 Task: Sort the products by price (lowest first).
Action: Mouse moved to (54, 283)
Screenshot: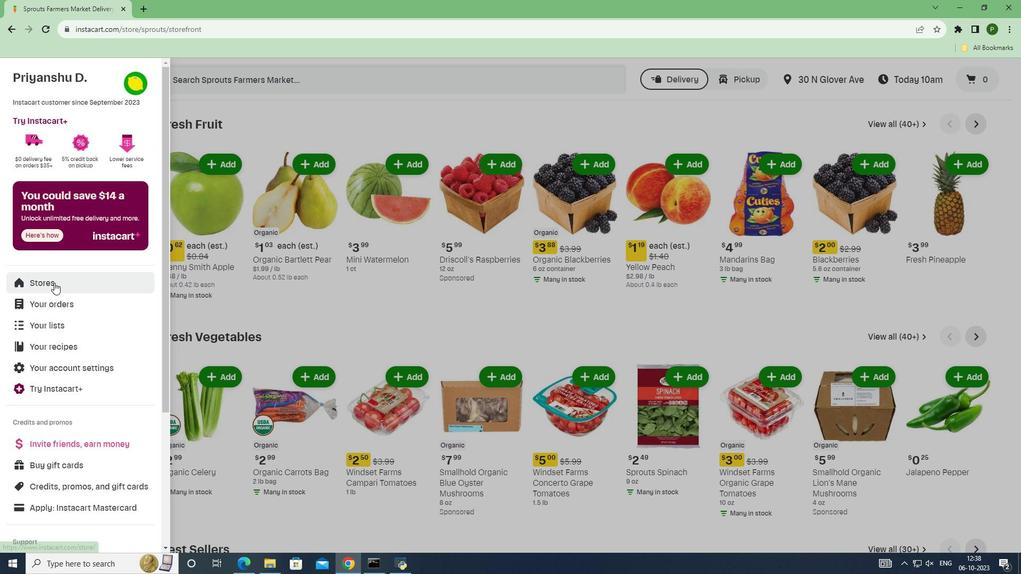 
Action: Mouse pressed left at (54, 283)
Screenshot: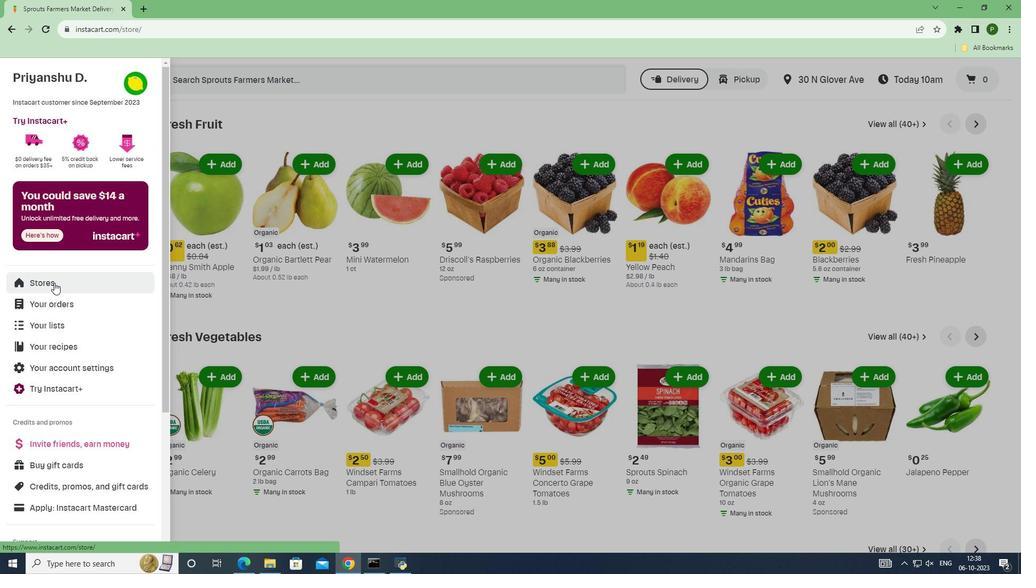 
Action: Mouse moved to (237, 127)
Screenshot: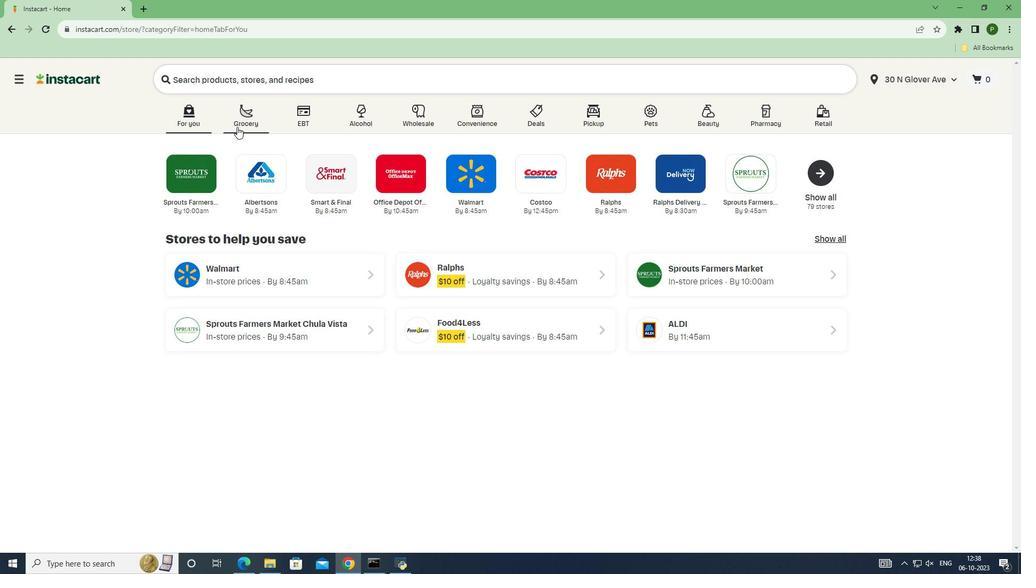 
Action: Mouse pressed left at (237, 127)
Screenshot: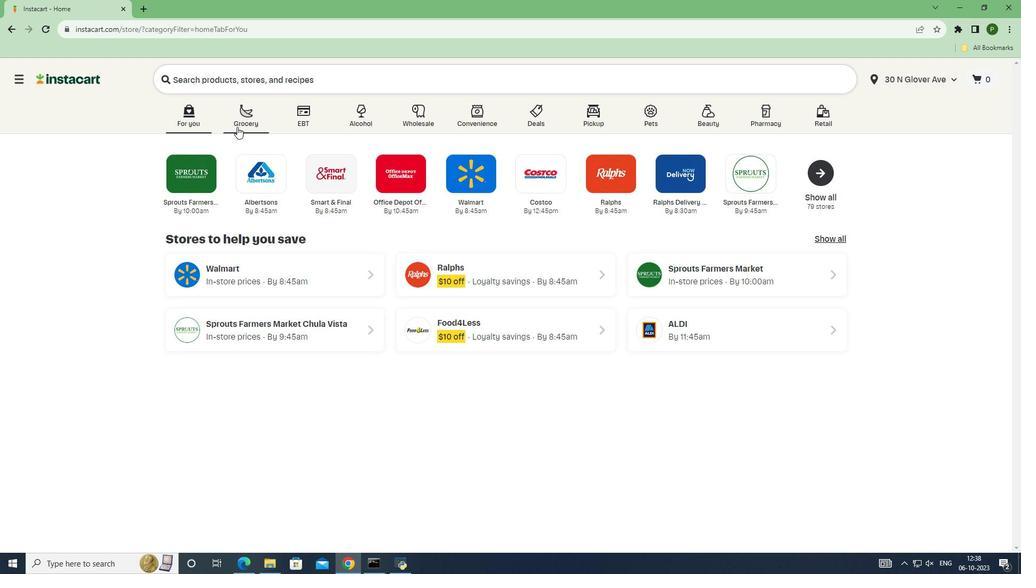 
Action: Mouse moved to (652, 244)
Screenshot: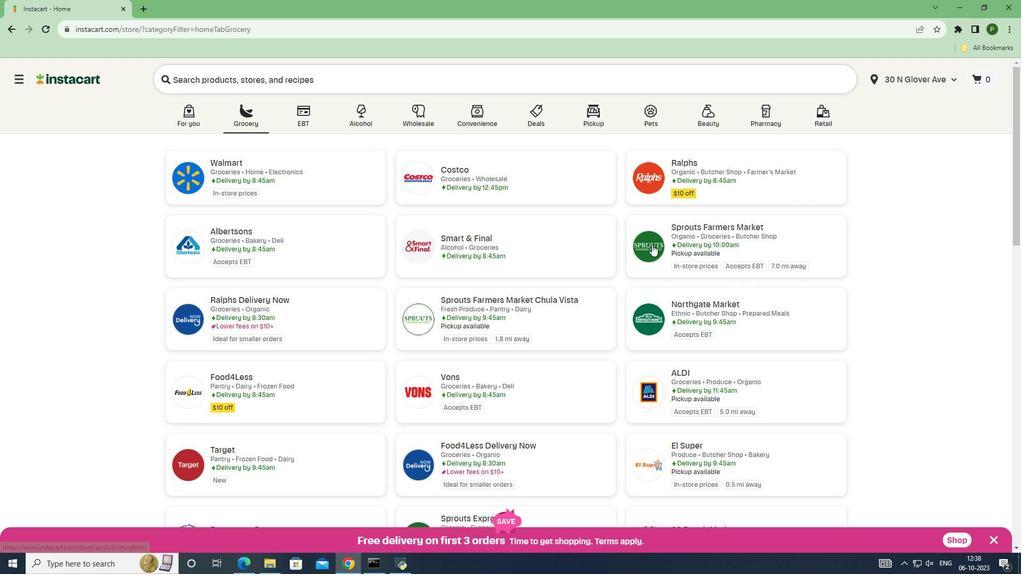 
Action: Mouse pressed left at (652, 244)
Screenshot: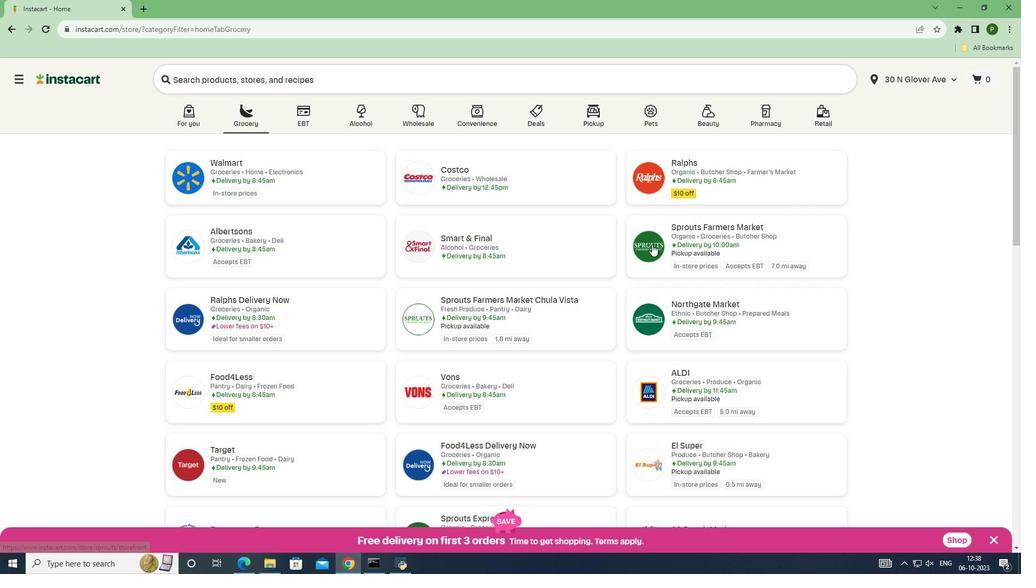 
Action: Mouse moved to (79, 346)
Screenshot: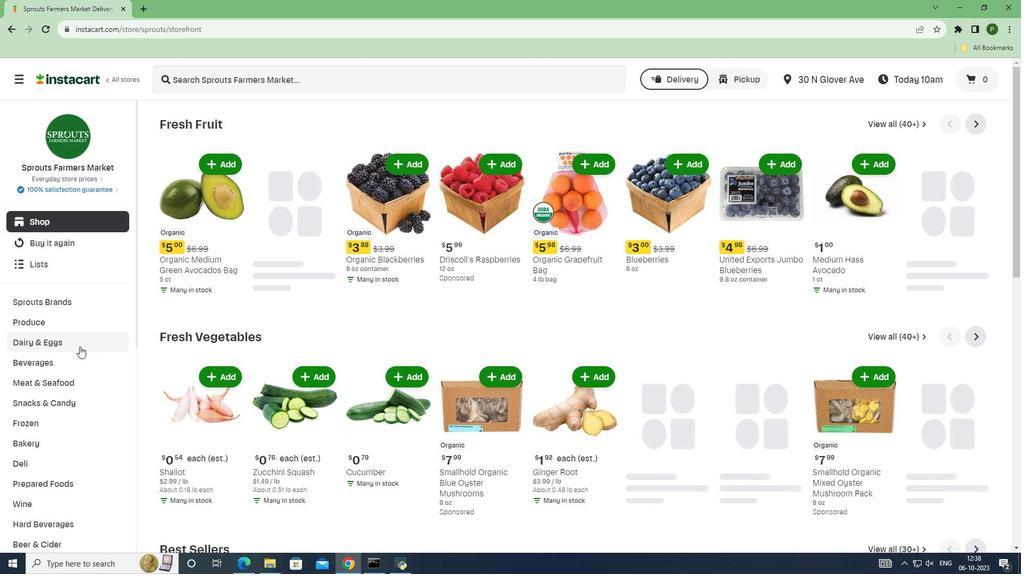 
Action: Mouse pressed left at (79, 346)
Screenshot: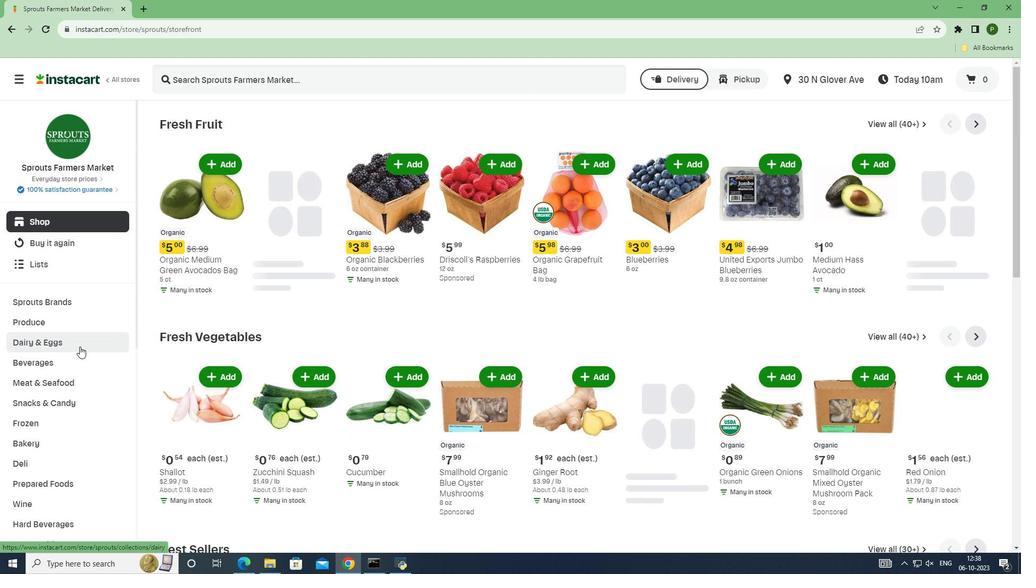 
Action: Mouse moved to (73, 383)
Screenshot: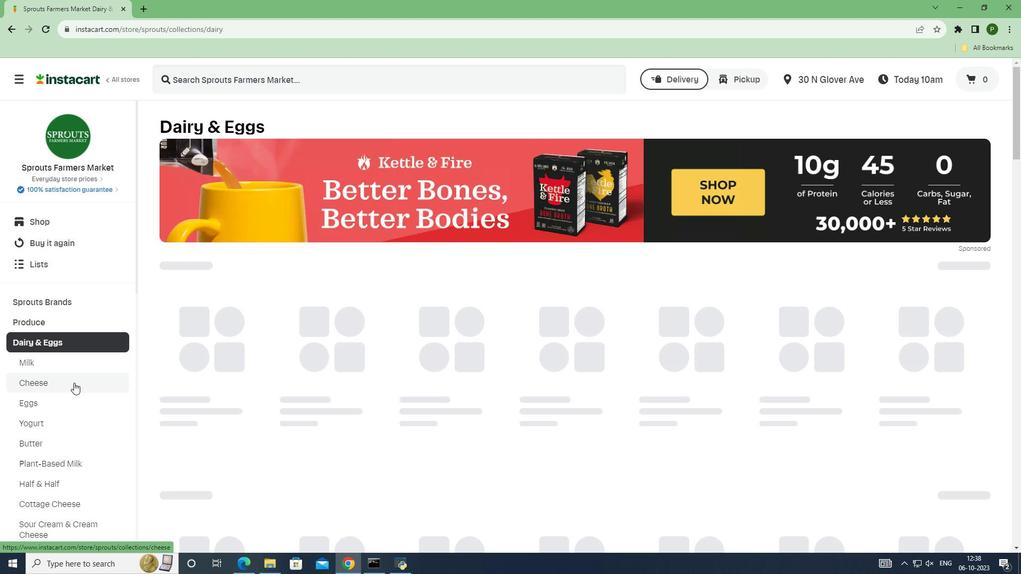 
Action: Mouse pressed left at (73, 383)
Screenshot: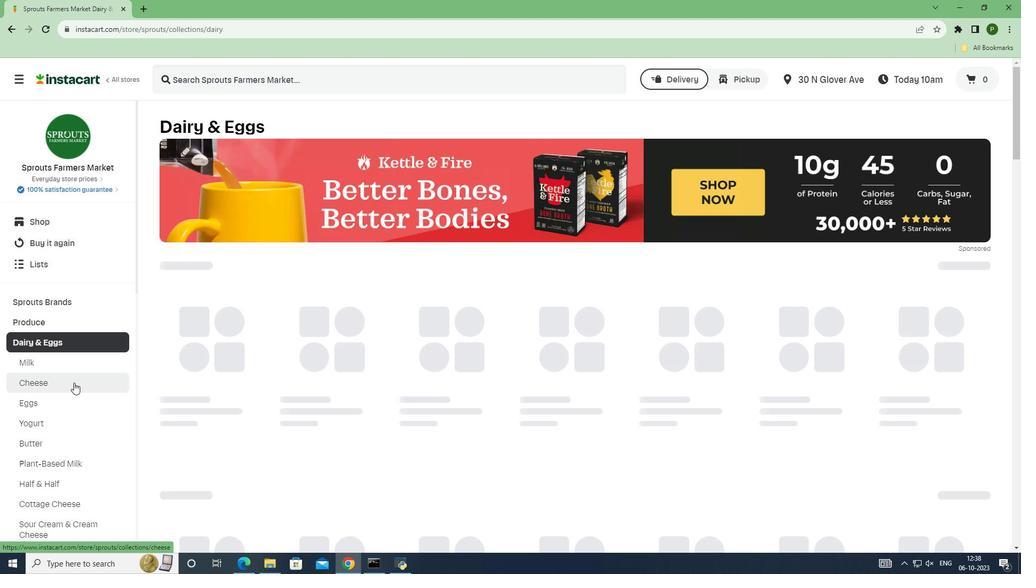 
Action: Mouse moved to (907, 347)
Screenshot: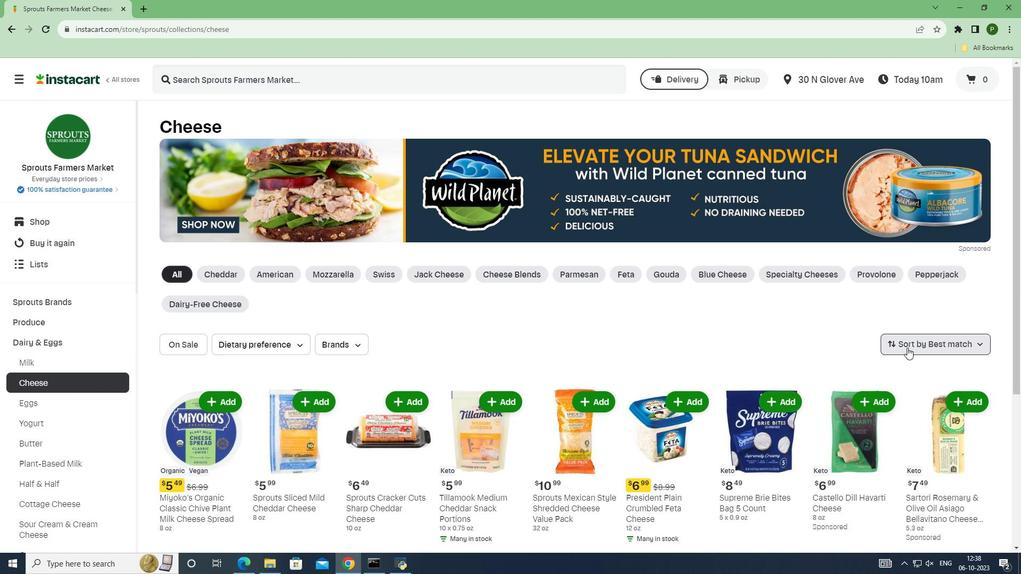 
Action: Mouse pressed left at (907, 347)
Screenshot: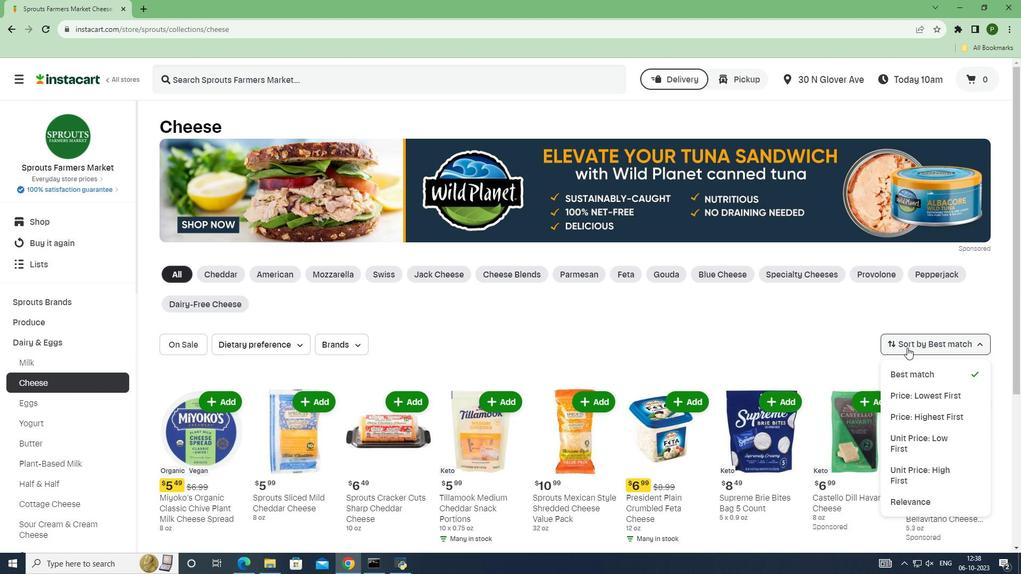 
Action: Mouse moved to (914, 395)
Screenshot: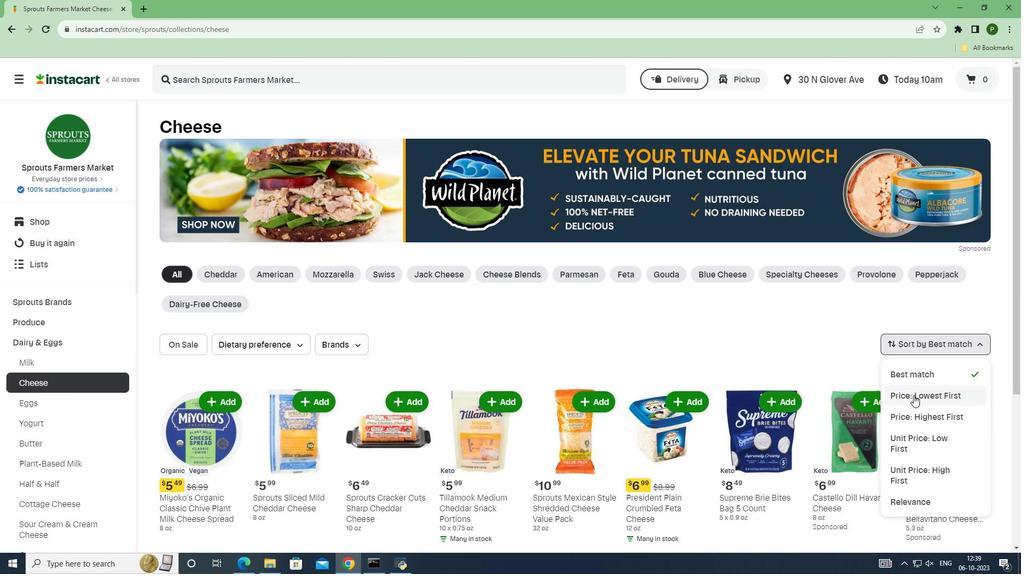 
Action: Mouse pressed left at (914, 395)
Screenshot: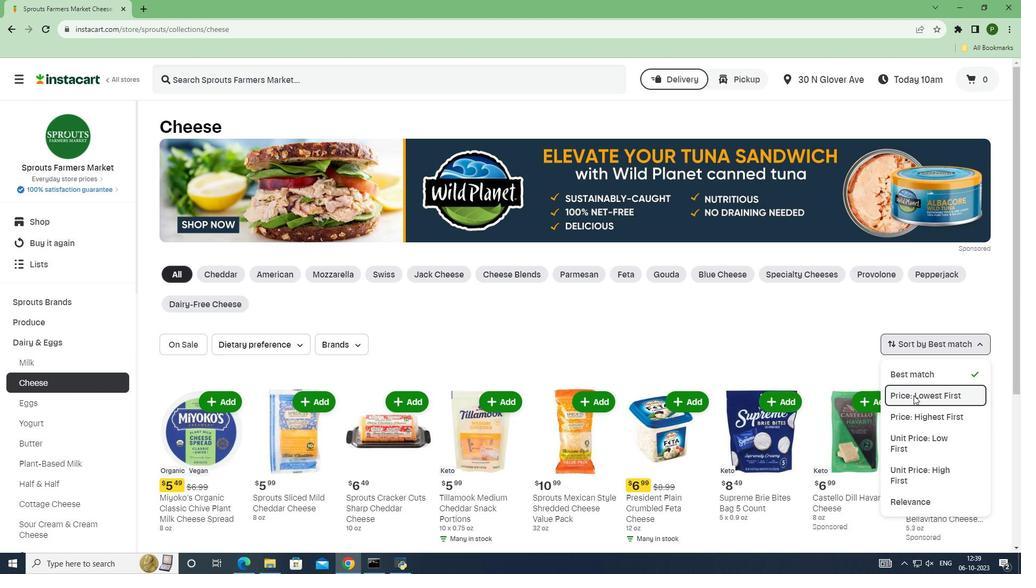 
Action: Mouse moved to (722, 355)
Screenshot: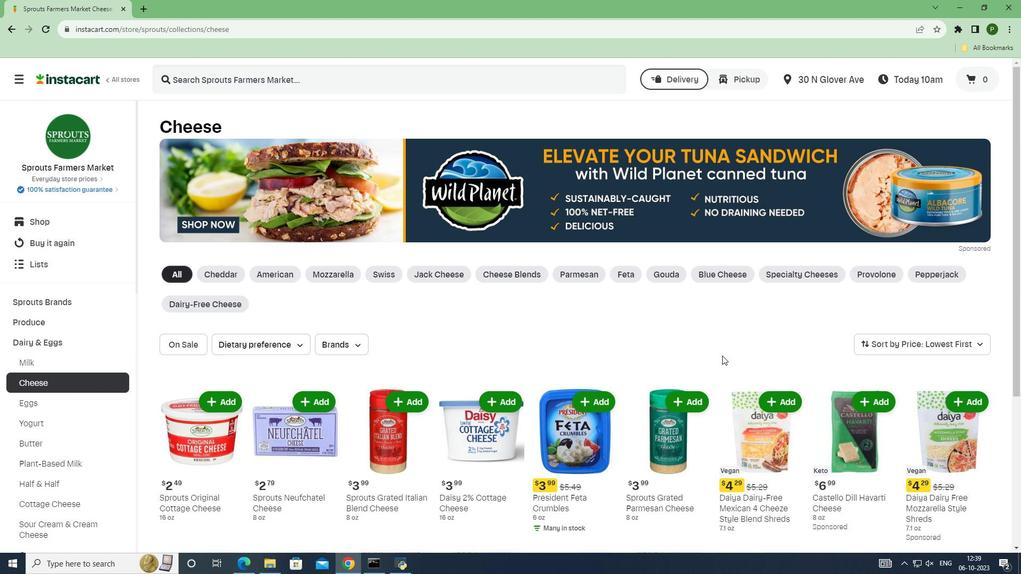 
